 Task: Open a blank google sheet and write heading  Money ManagerAdd Descriptions in a column and its values below  'Salary, Rent, Groceries, Utilities, Dining out, Transportation & Entertainment. 'Add Categories in next column and its values below  Income, Expense, Expense, Expense, Expense, Expense & Expense. Add Amount in next column and its values below  $2,500, $800, $200, $100, $50, $30 & $100Add Dates in next column and its values below  2023-05-01, 2023-05-05, 2023-05-10, 2023-05-15, 2023-05-20, 2023-05-25 & 2023-05-31Save page DashboardTaxReturns
Action: Mouse moved to (218, 152)
Screenshot: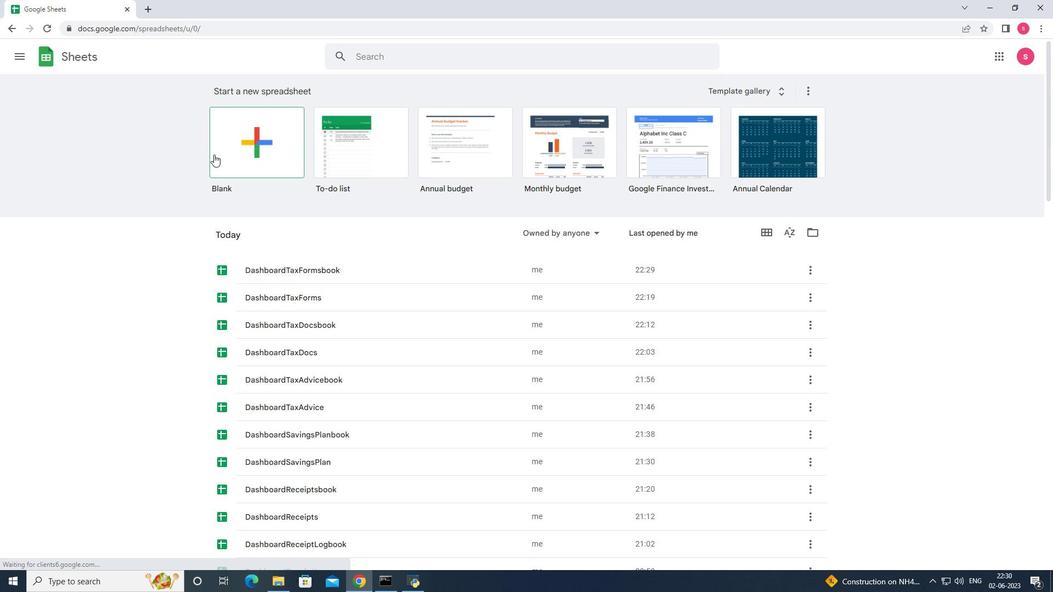
Action: Mouse pressed left at (218, 152)
Screenshot: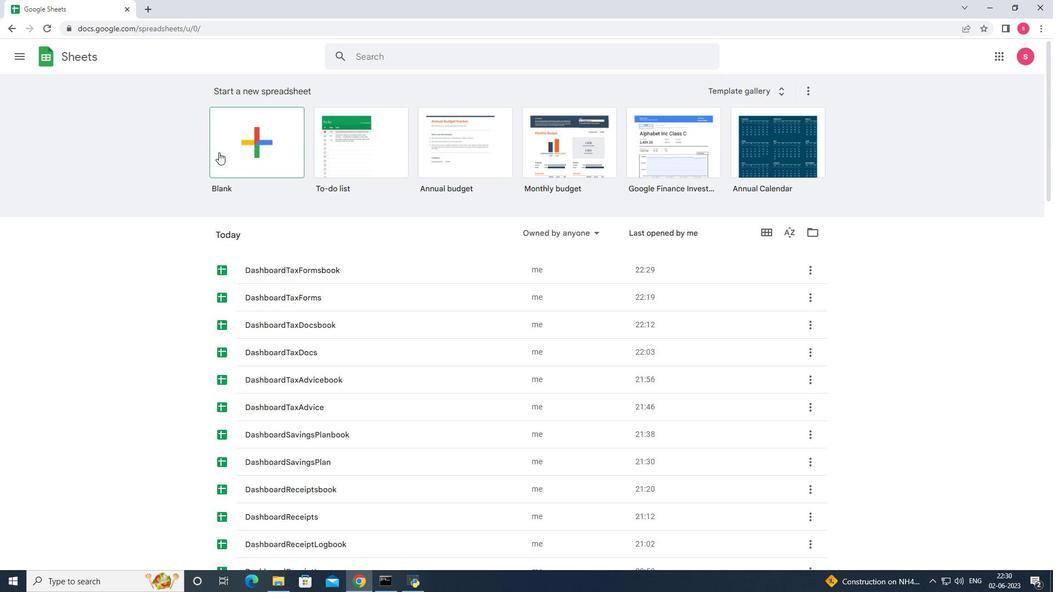 
Action: Key pressed <Key.shift>Money<Key.space><Key.shift>Manager<Key.enter><Key.shift>Dea<Key.backspace>scriptions<Key.enter><Key.shift>Salary<Key.enter><Key.shift>Rent<Key.enter><Key.shift>Groceries<Key.enter><Key.shift>Utilities<Key.enter><Key.shift>Dining<Key.space><Key.shift>Outt<Key.backspace><Key.enter><Key.shift>Transpotation<Key.enter><Key.shift>Entertainment<Key.right><Key.up><Key.up><Key.up><Key.up><Key.up><Key.up><Key.up><Key.shift>Categories<Key.enter><Key.shift>Income<Key.enter><Key.shift>Expense<Key.enter><Key.shift><Key.shift><Key.shift><Key.shift>Expense<Key.enter><Key.shift>E<Key.enter><Key.shift><Key.shift><Key.shift><Key.shift><Key.shift><Key.shift><Key.shift><Key.shift>E<Key.enter><Key.shift>E<Key.enter><Key.shift>E<Key.enter><Key.right><Key.up>1<Key.up><Key.up><Key.up><Key.up><Key.up><Key.up><Key.up><Key.up><Key.down><Key.shift>Amouhn<Key.backspace><Key.backspace>nt<Key.enter>2500<Key.enter>800<Key.enter>200<Key.enter>100<Key.enter>50<Key.enter>30<Key.enter>100<Key.enter>
Screenshot: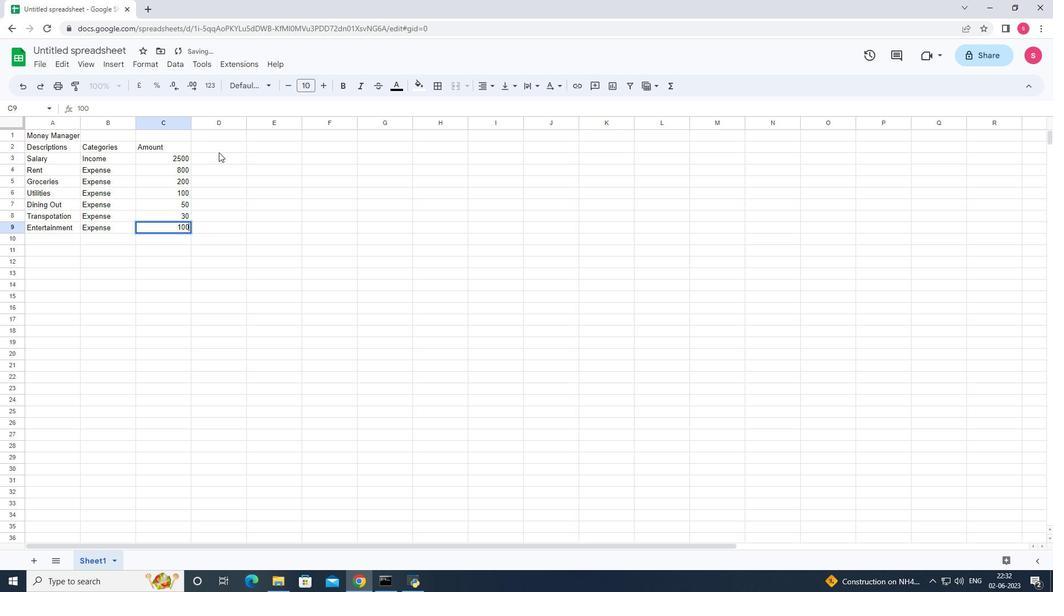 
Action: Mouse moved to (168, 156)
Screenshot: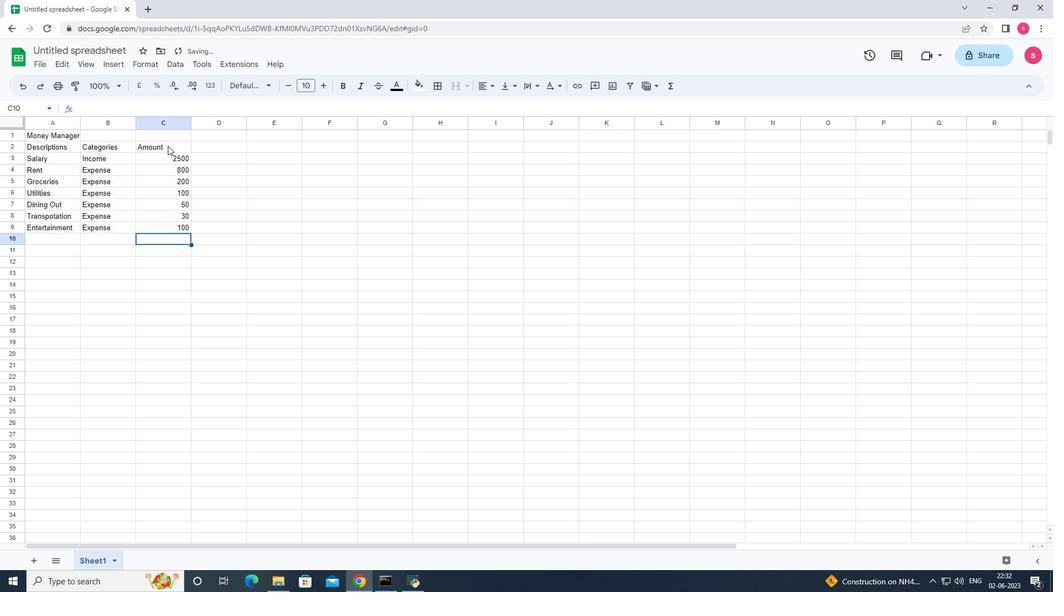 
Action: Mouse pressed left at (168, 156)
Screenshot: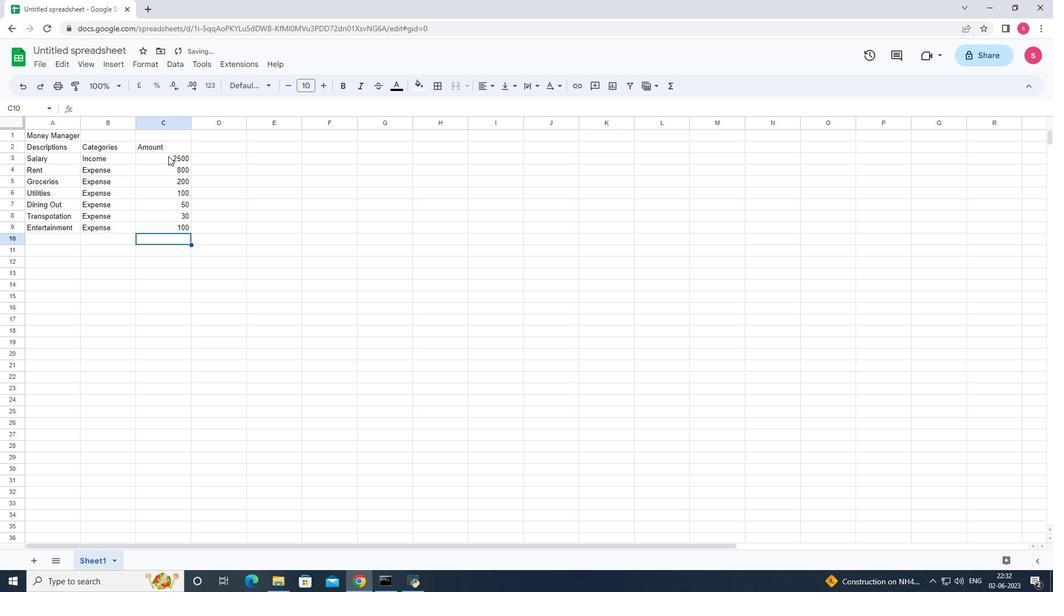 
Action: Mouse moved to (149, 63)
Screenshot: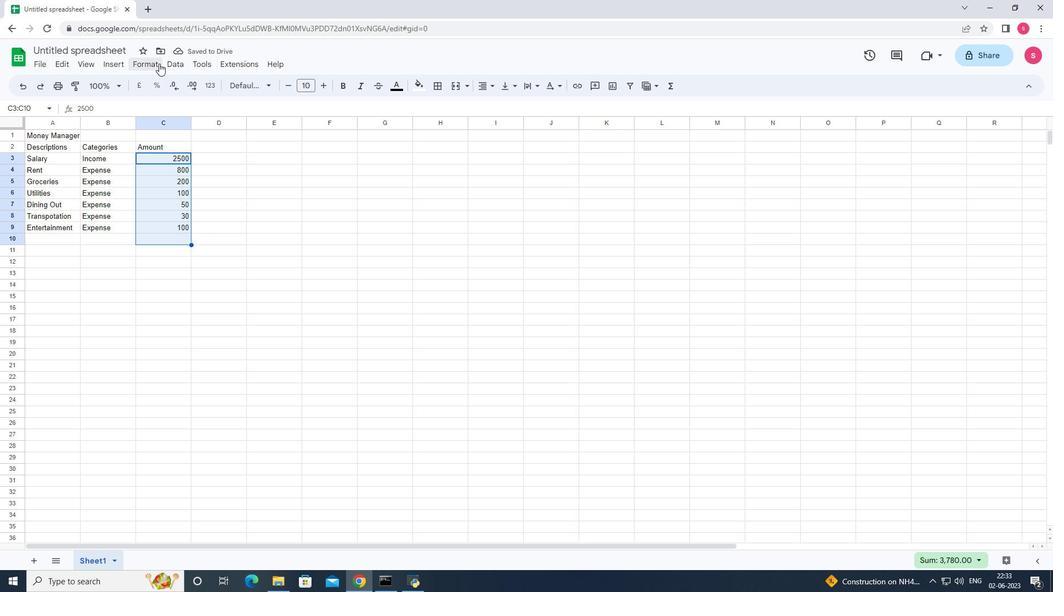 
Action: Mouse pressed left at (149, 63)
Screenshot: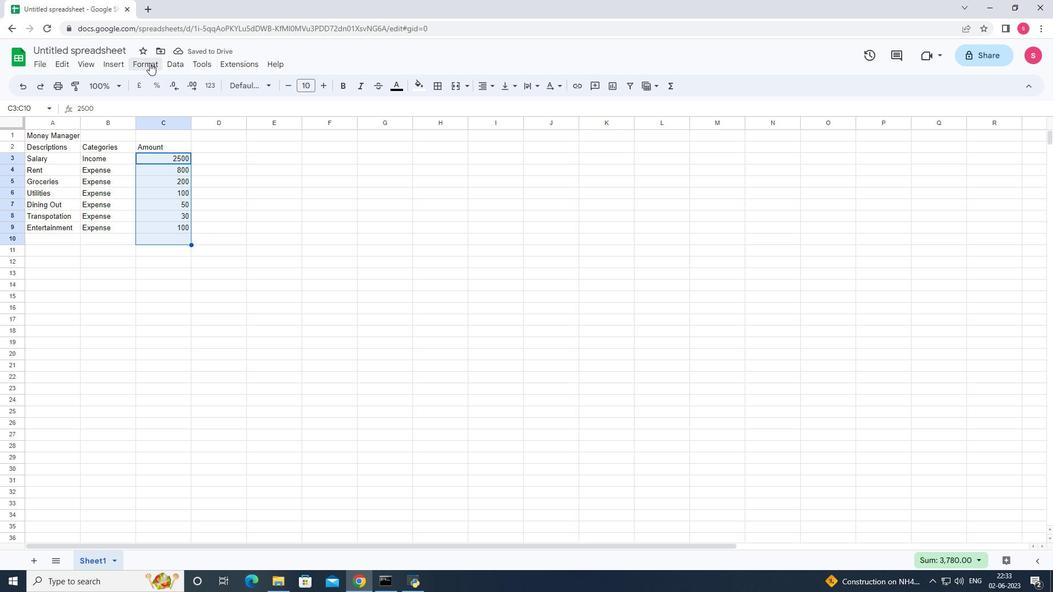 
Action: Mouse moved to (170, 113)
Screenshot: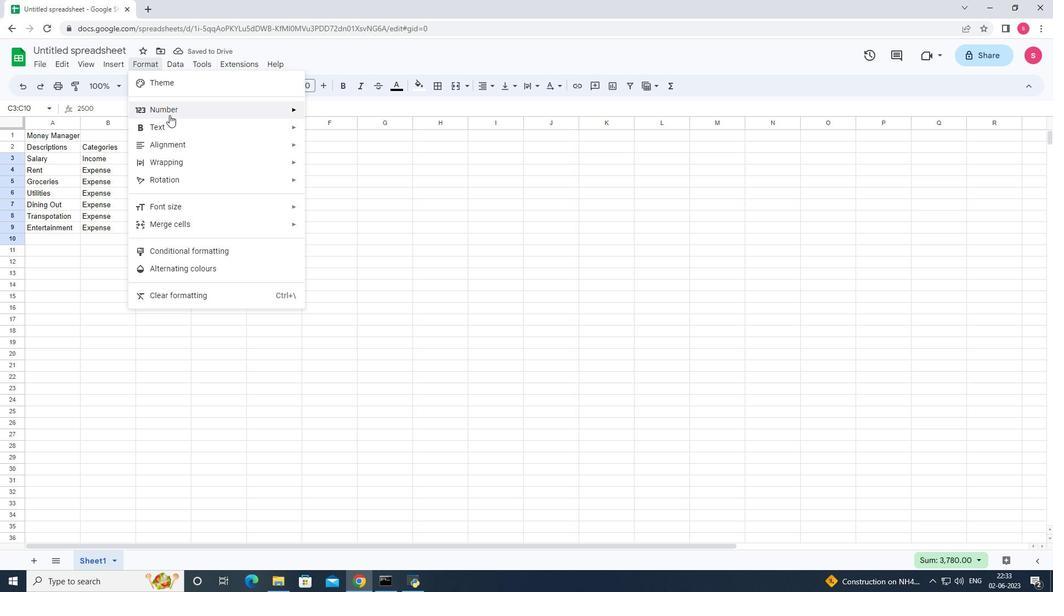 
Action: Mouse pressed left at (170, 113)
Screenshot: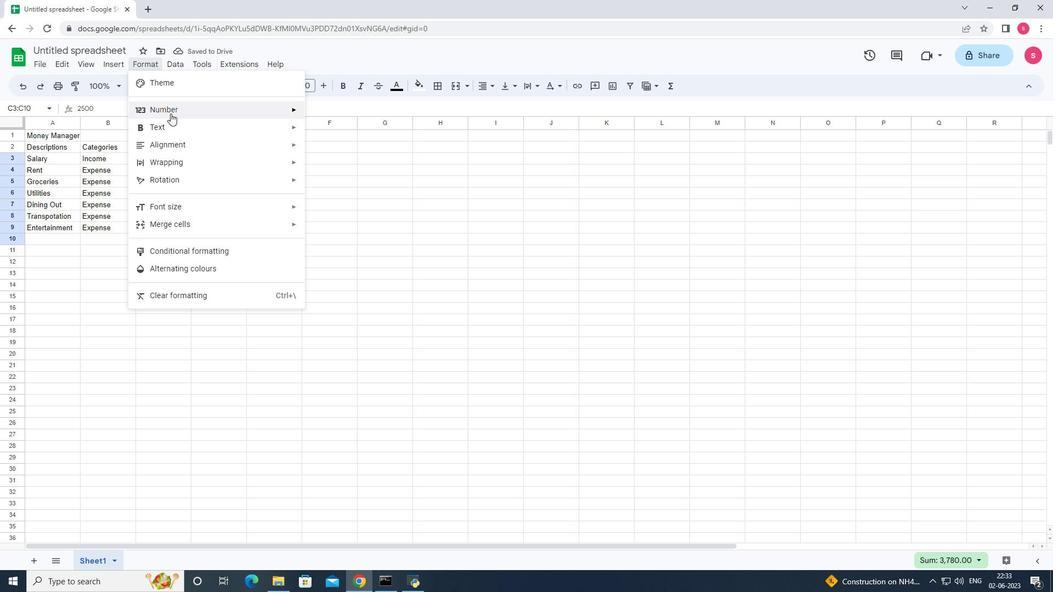 
Action: Mouse moved to (427, 439)
Screenshot: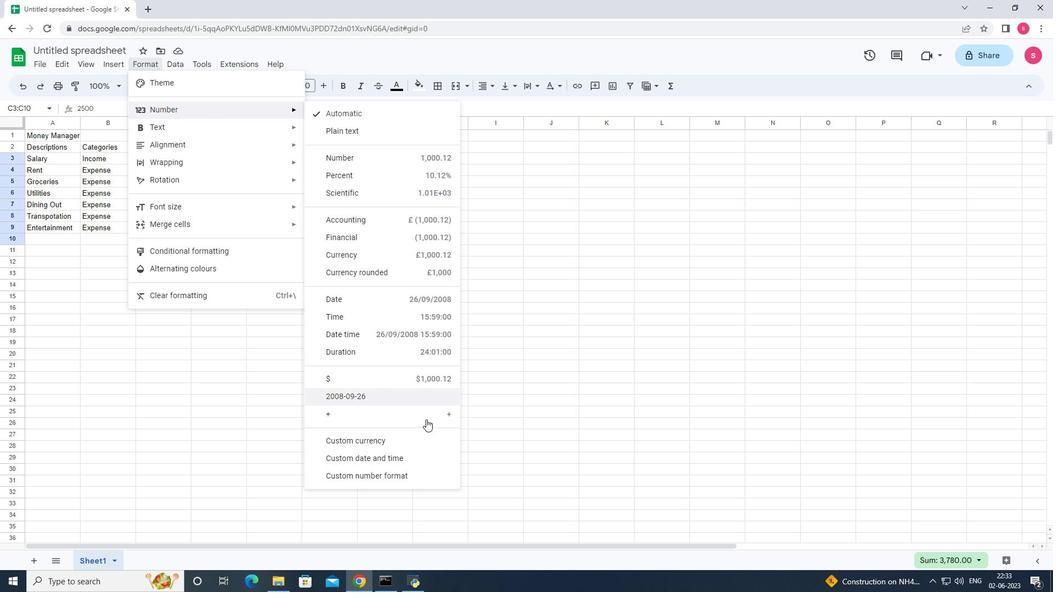 
Action: Mouse pressed left at (427, 439)
Screenshot: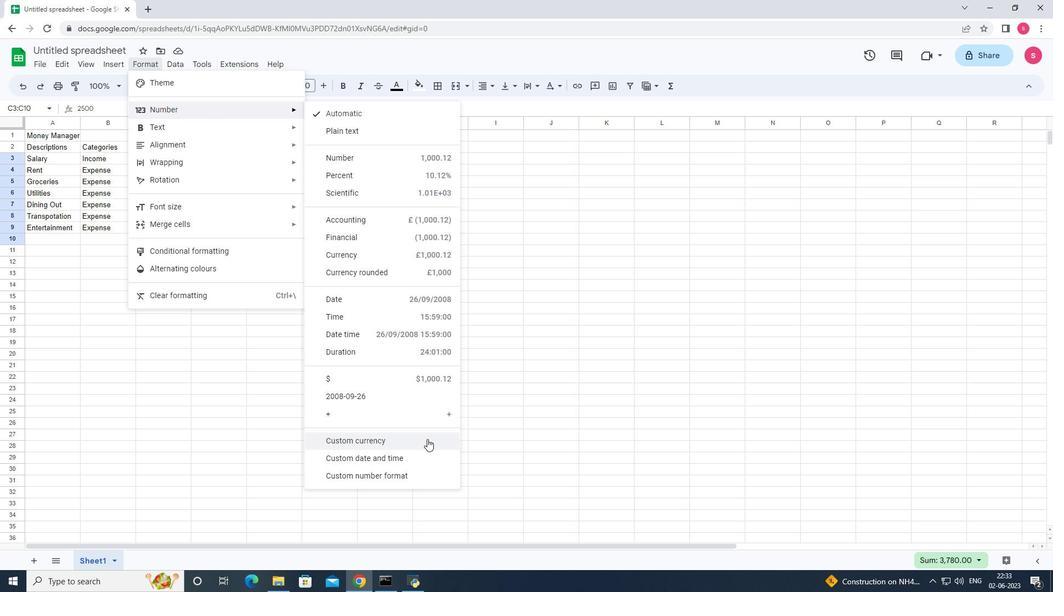 
Action: Mouse moved to (552, 235)
Screenshot: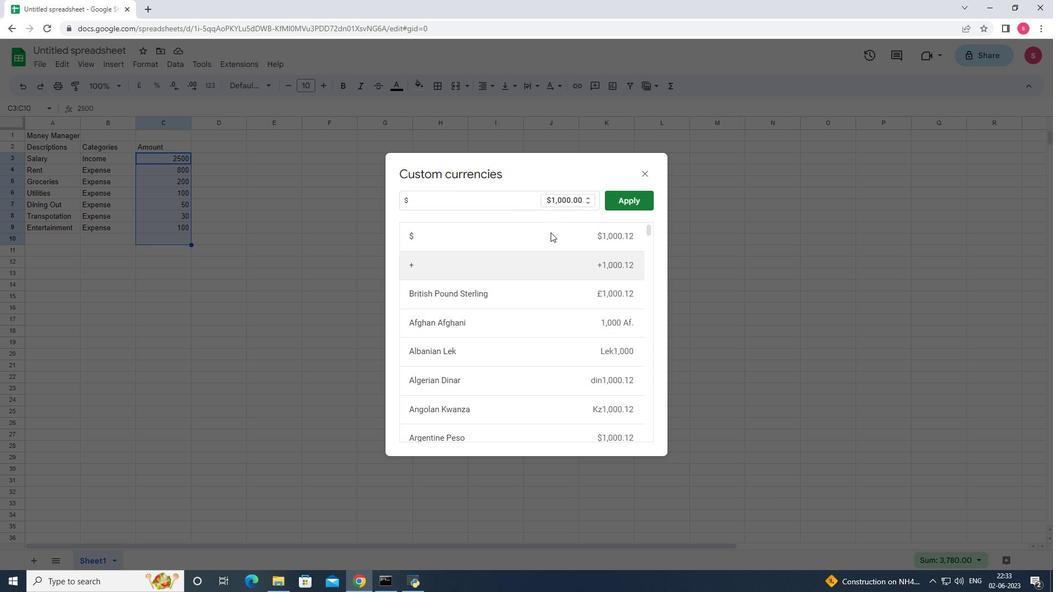 
Action: Mouse pressed left at (552, 235)
Screenshot: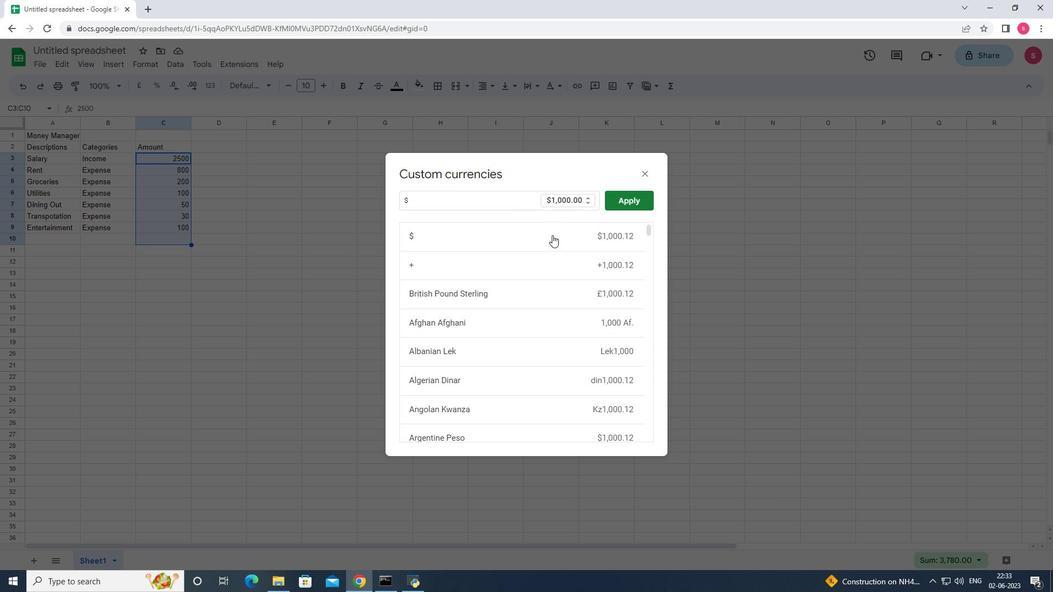 
Action: Mouse moved to (646, 199)
Screenshot: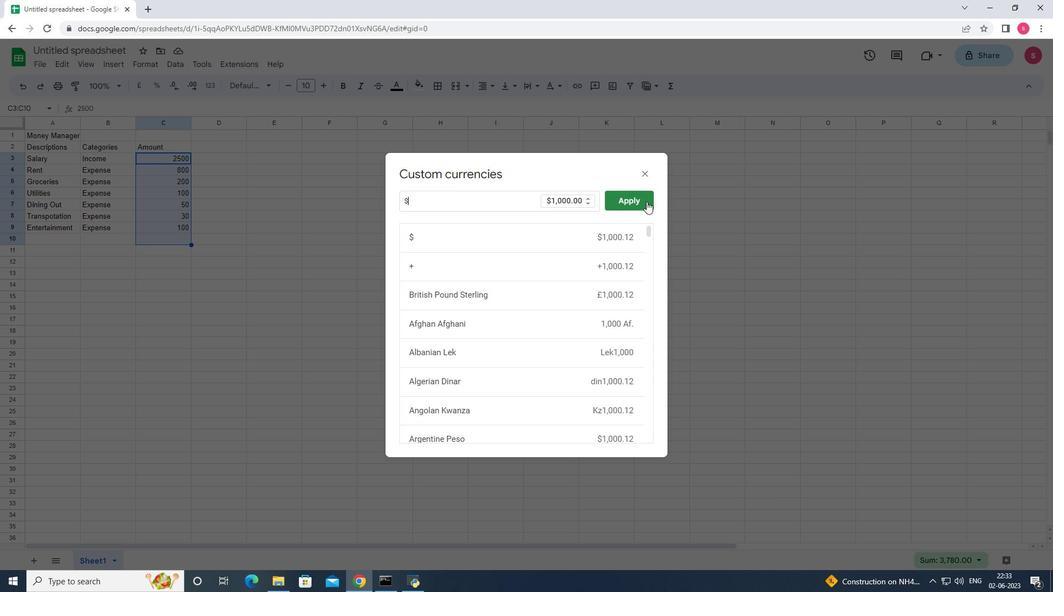
Action: Mouse pressed left at (646, 199)
Screenshot: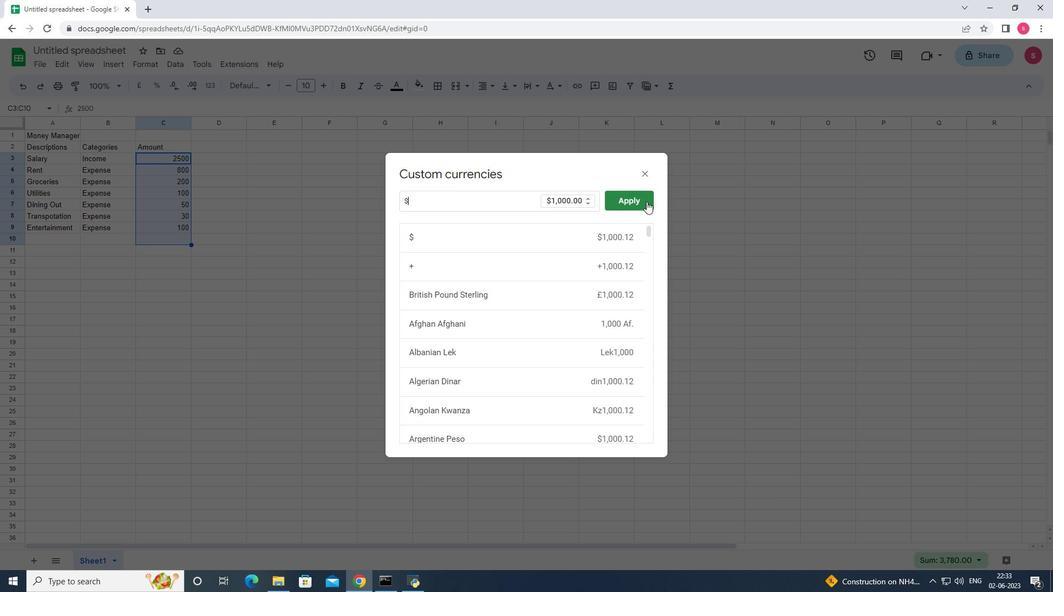 
Action: Mouse moved to (224, 147)
Screenshot: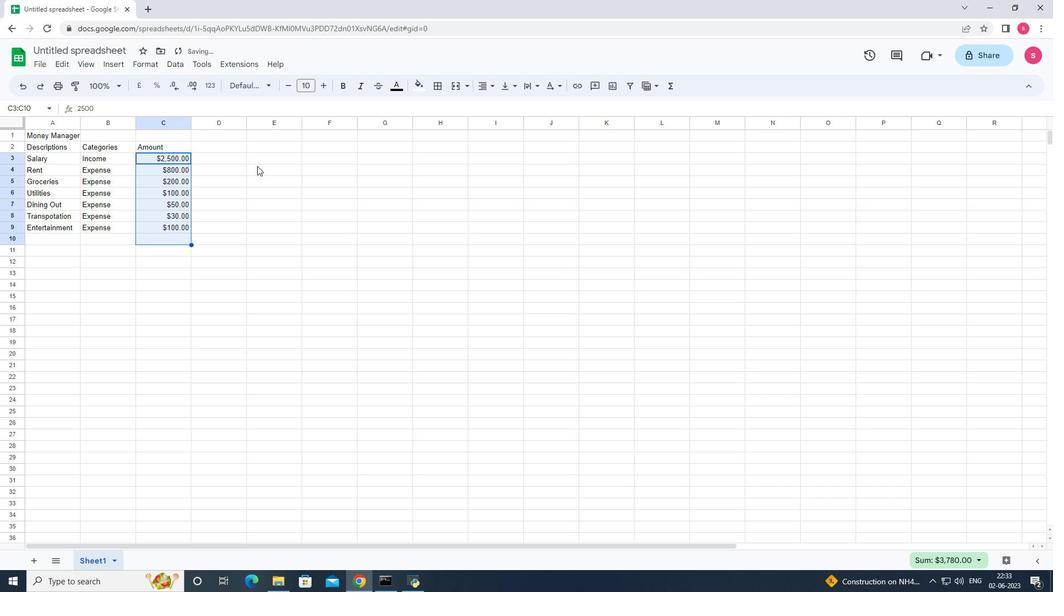 
Action: Mouse pressed left at (224, 147)
Screenshot: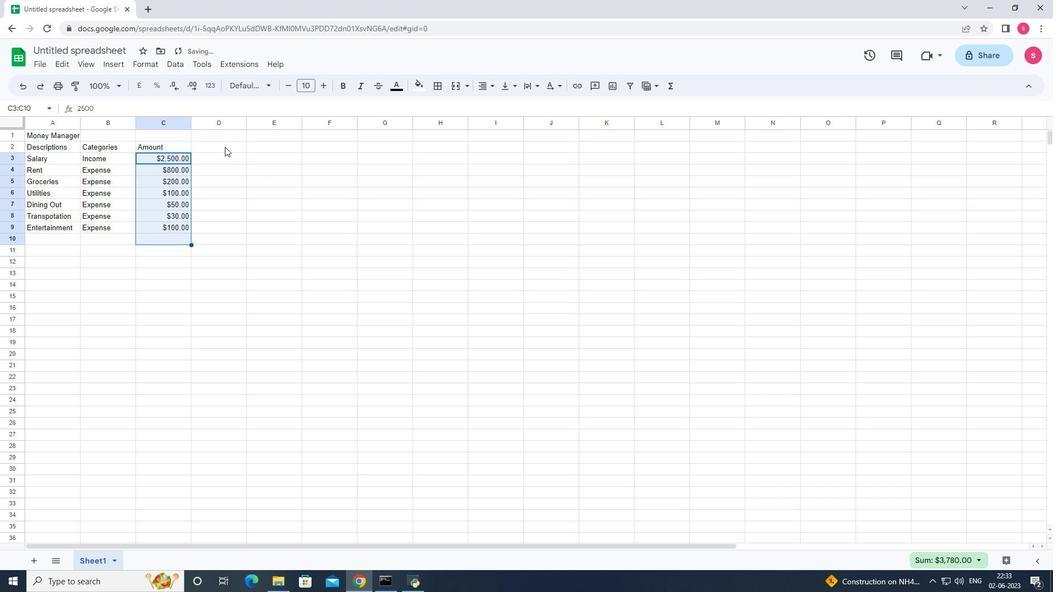 
Action: Key pressed <Key.shift>Dates<Key.enter>2023-05-01<Key.enter>3<Key.backspace>2023-05-05<Key.enter>2023-05-10<Key.enter>2023-05-15.<Key.backspace><Key.enter>2023-05-20<Key.enter>2023-05-25<Key.enter>220<Key.backspace><Key.backspace>0536<Key.backspace><Key.backspace><Key.backspace>23-05-31<Key.enter>
Screenshot: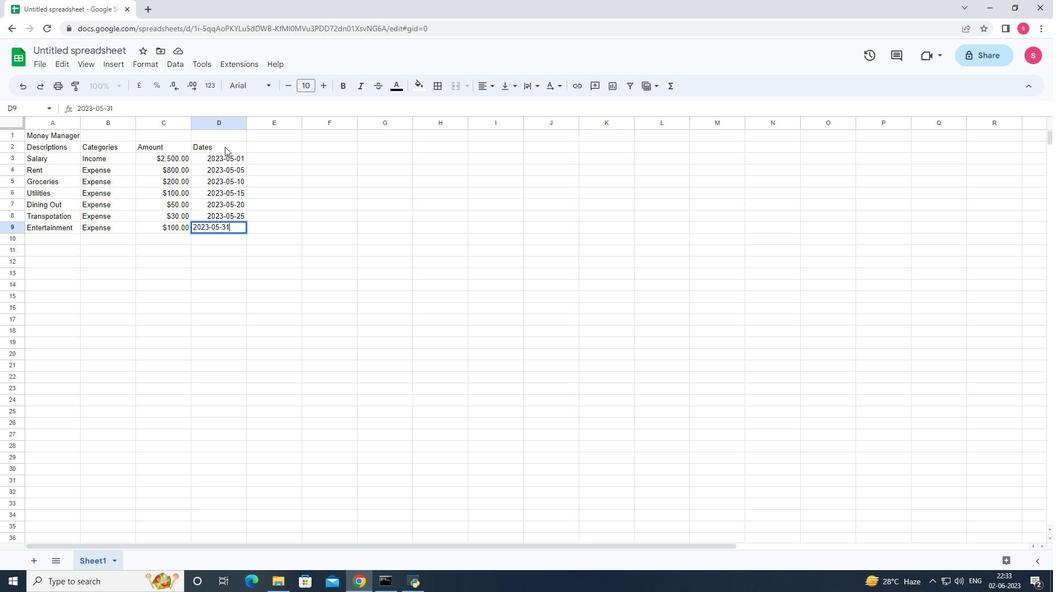 
Action: Mouse moved to (75, 47)
Screenshot: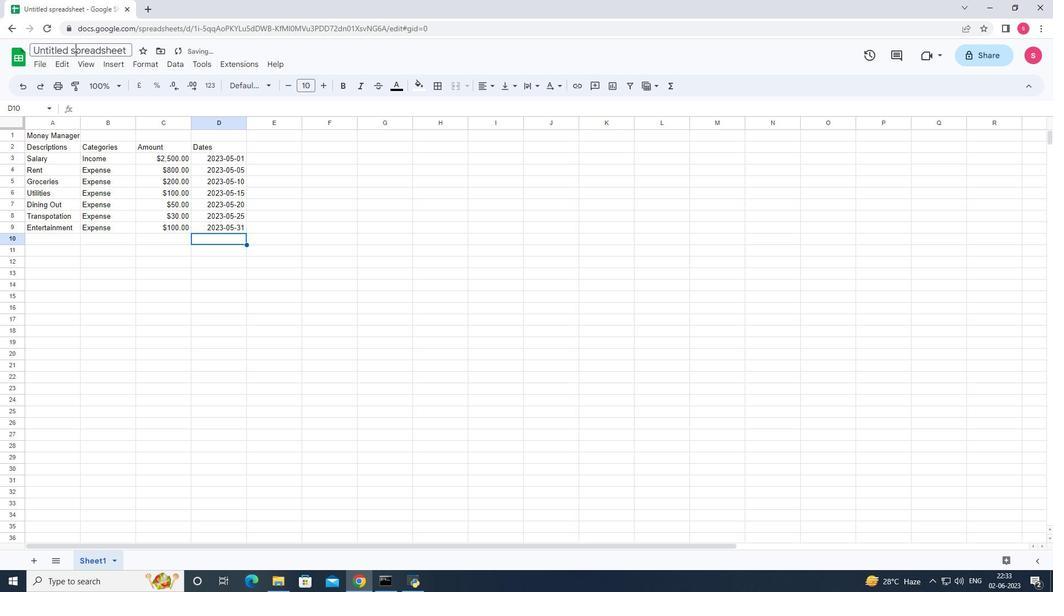 
Action: Mouse pressed left at (75, 47)
Screenshot: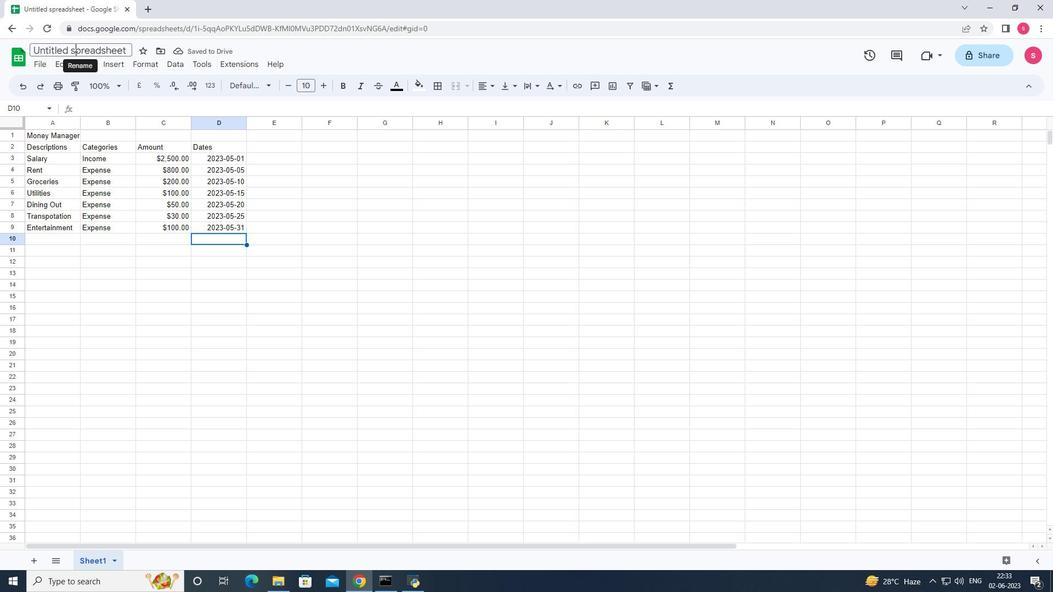 
Action: Key pressed <Key.backspace><Key.shift>Dashboard<Key.shift>Tax<Key.shift>Returns
Screenshot: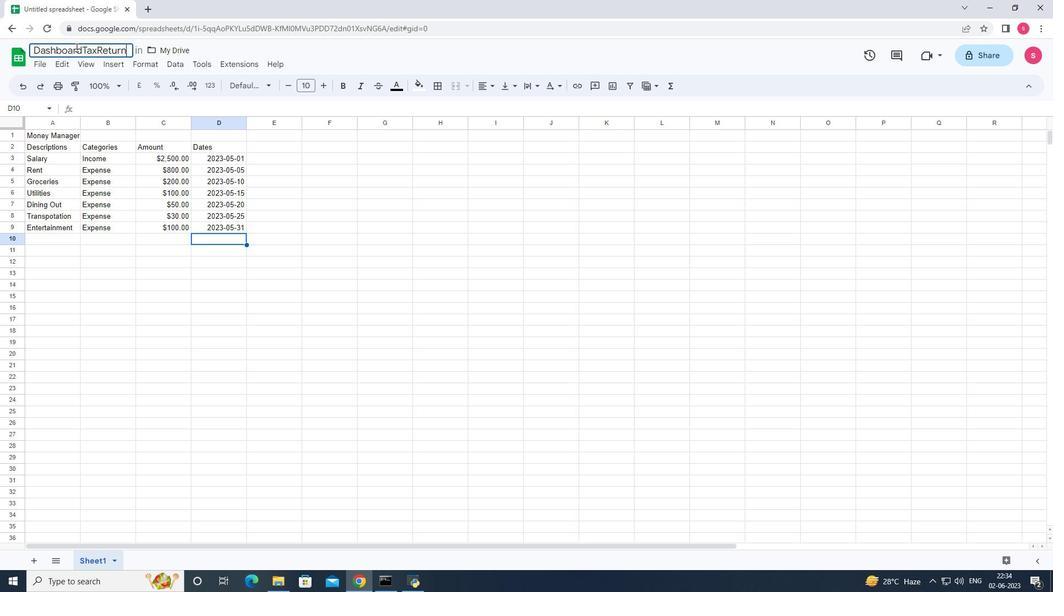 
Action: Mouse moved to (357, 255)
Screenshot: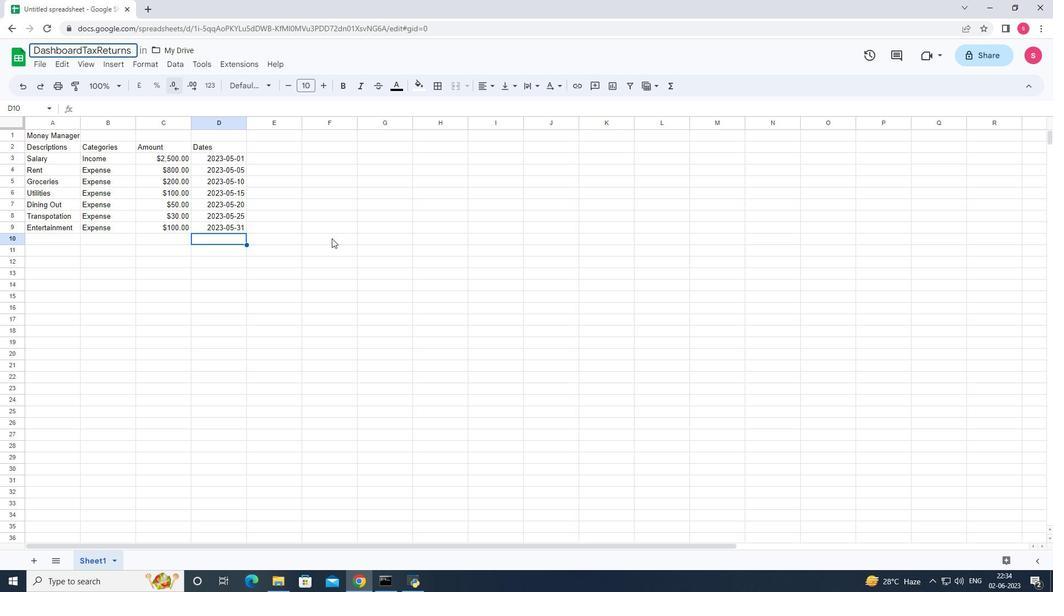 
Action: Mouse pressed left at (357, 255)
Screenshot: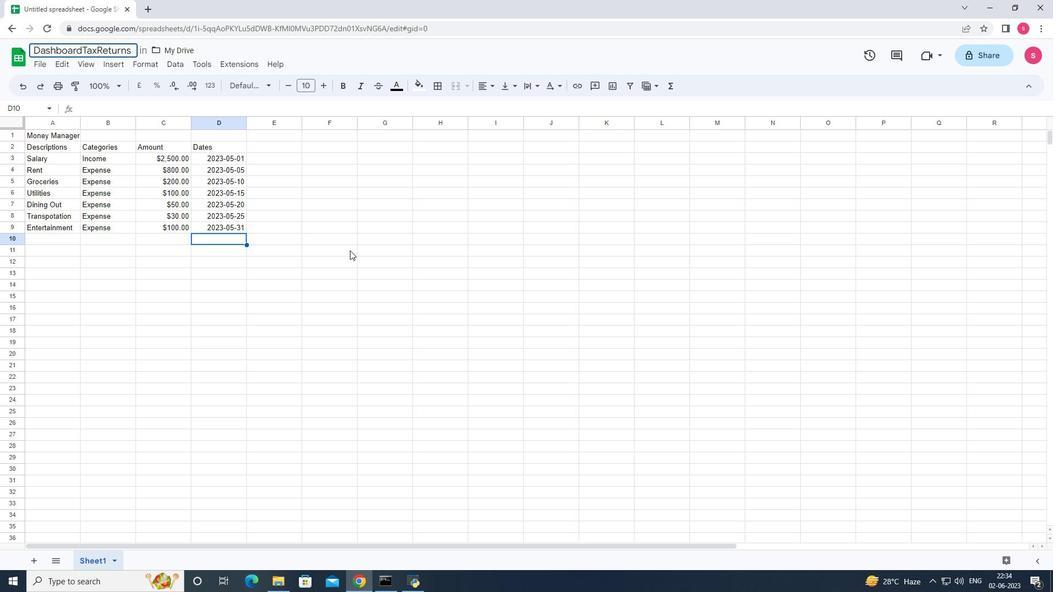 
Action: Mouse moved to (78, 121)
Screenshot: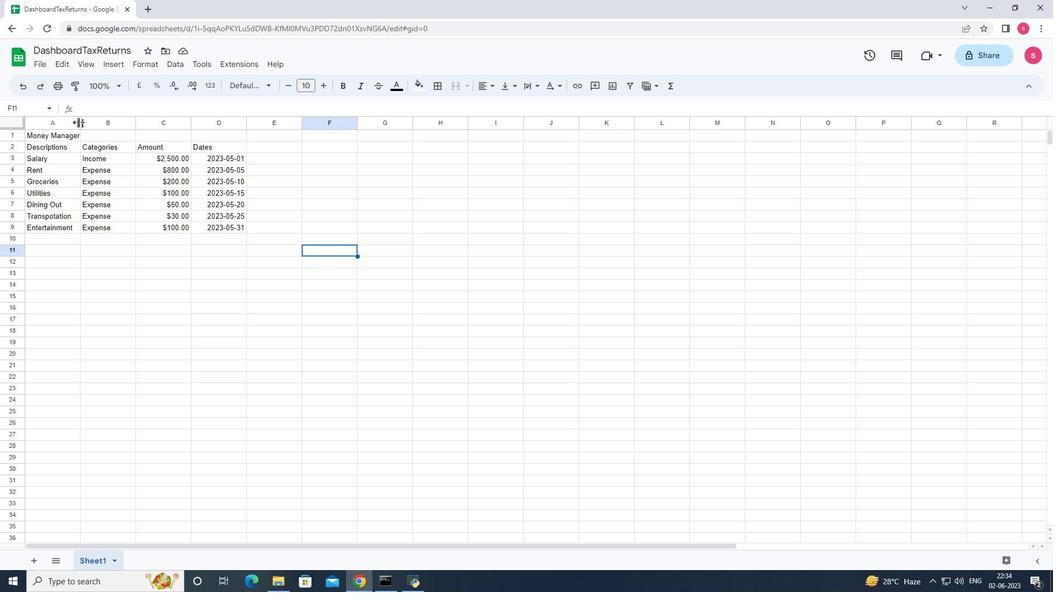 
Action: Mouse pressed left at (78, 121)
Screenshot: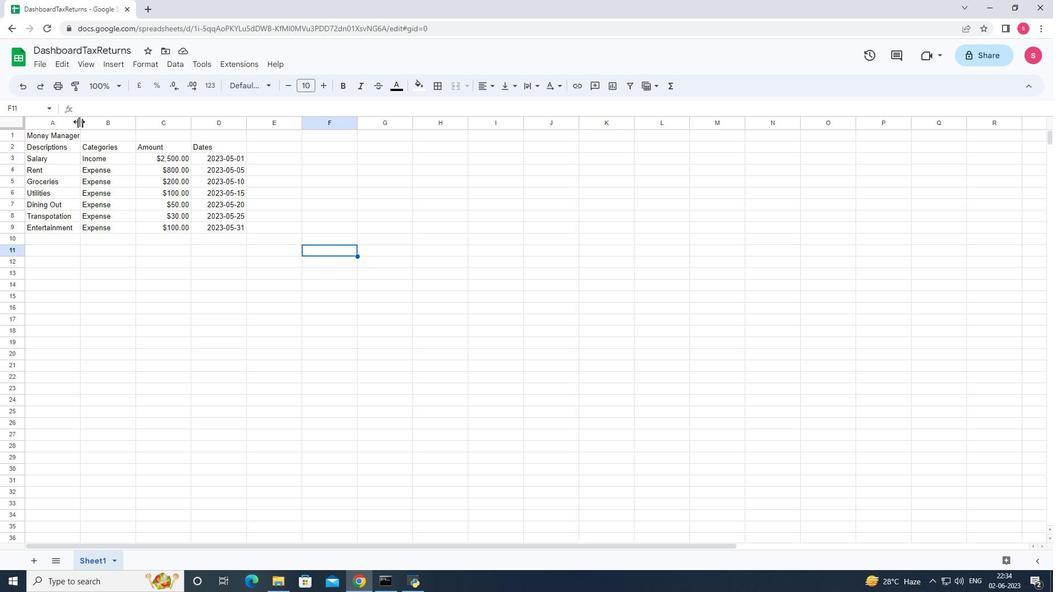 
Action: Mouse pressed left at (78, 121)
Screenshot: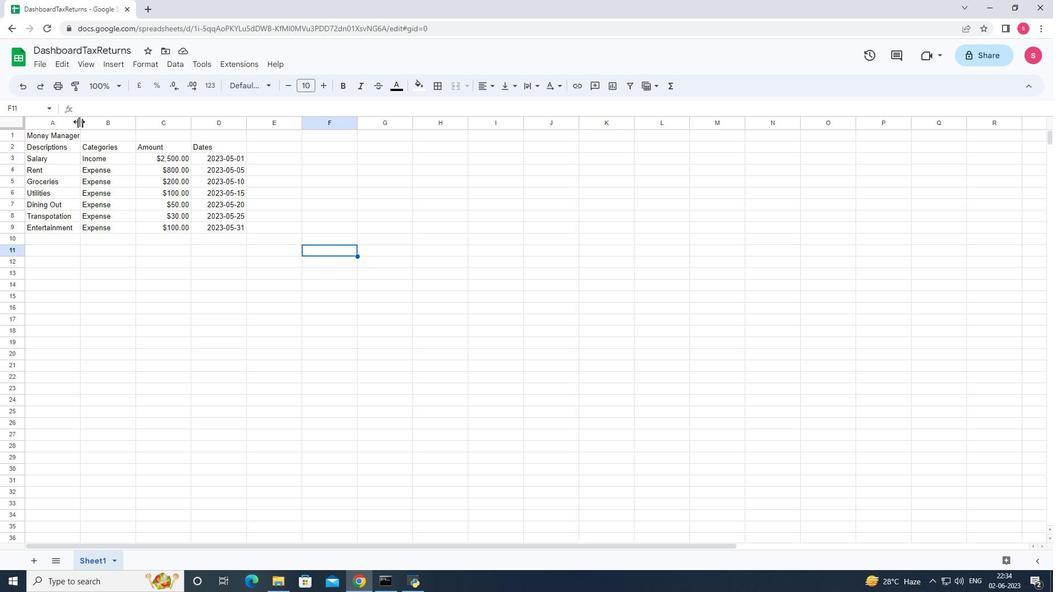 
Action: Mouse moved to (136, 119)
Screenshot: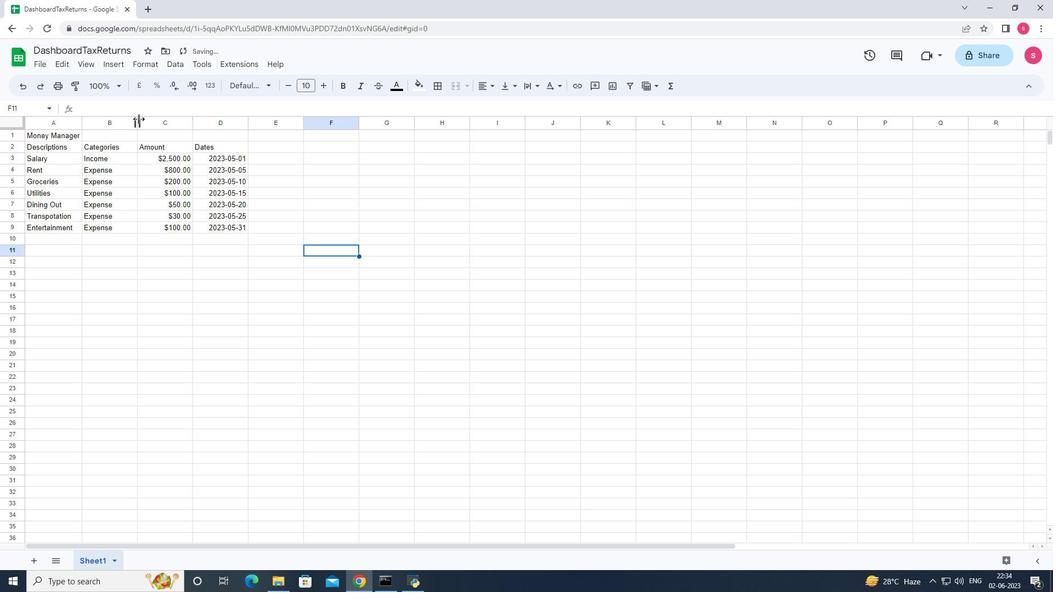 
Action: Mouse pressed left at (136, 119)
Screenshot: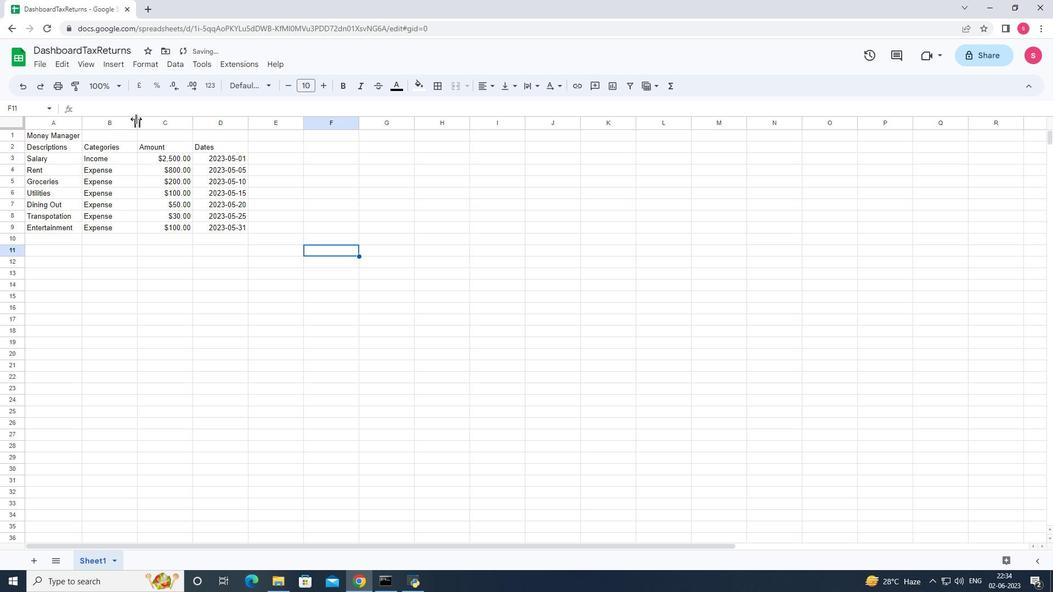 
Action: Mouse pressed left at (136, 119)
Screenshot: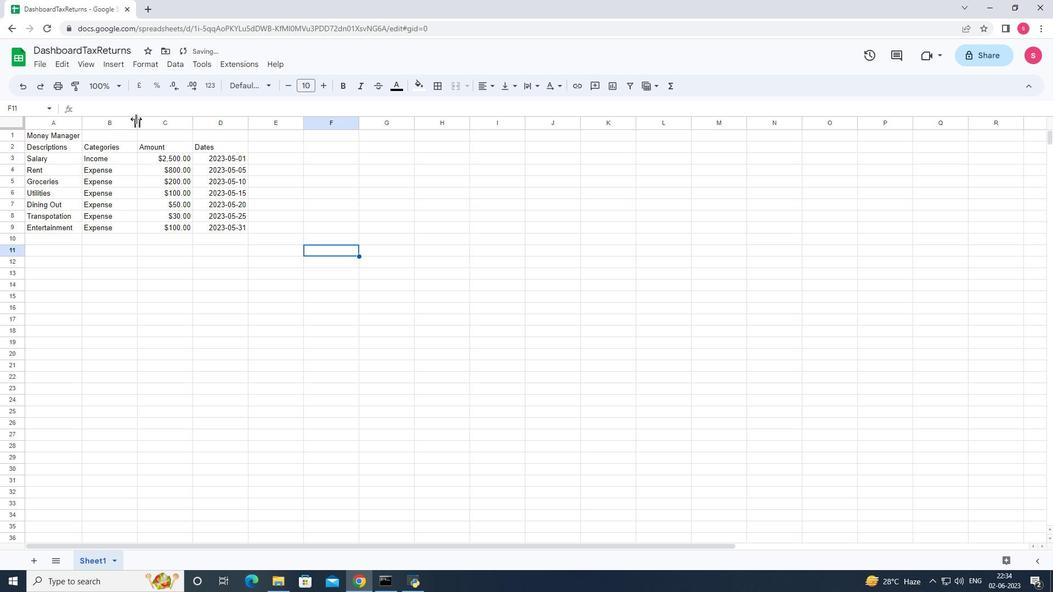 
Action: Mouse moved to (177, 119)
Screenshot: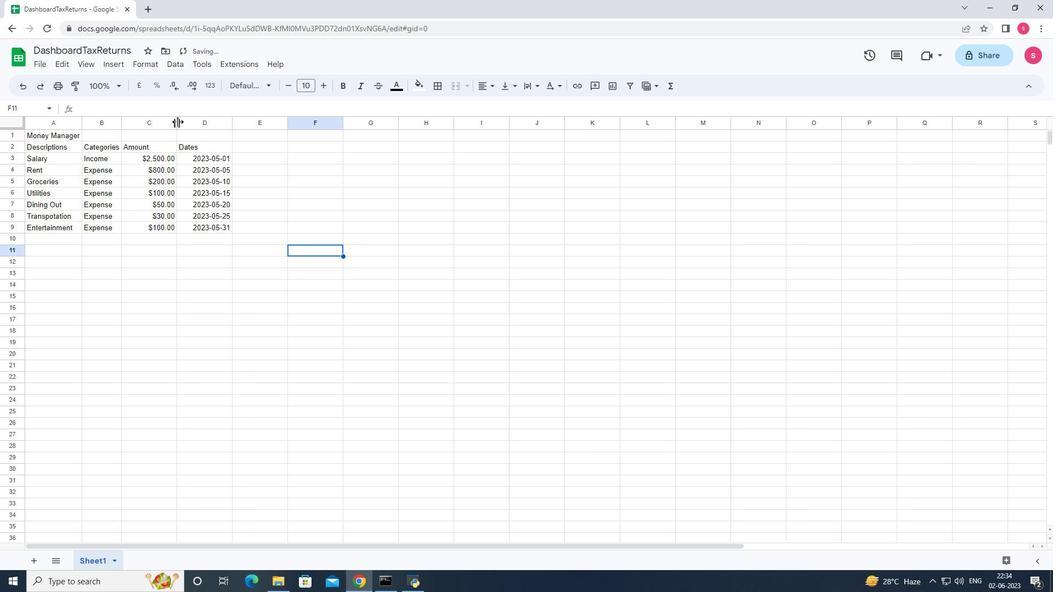 
Action: Mouse pressed left at (177, 119)
Screenshot: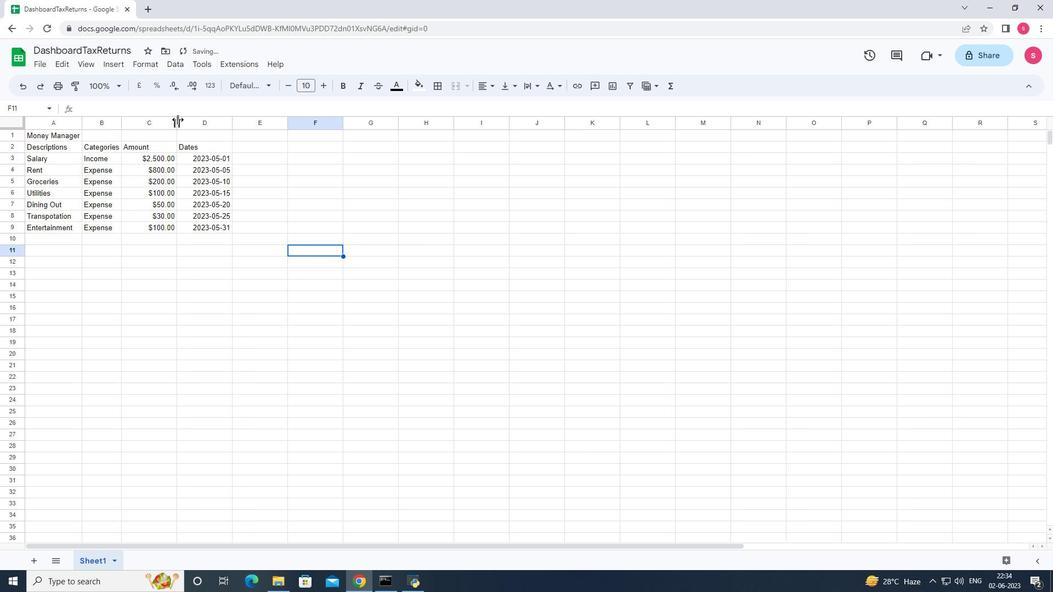
Action: Mouse pressed left at (177, 119)
Screenshot: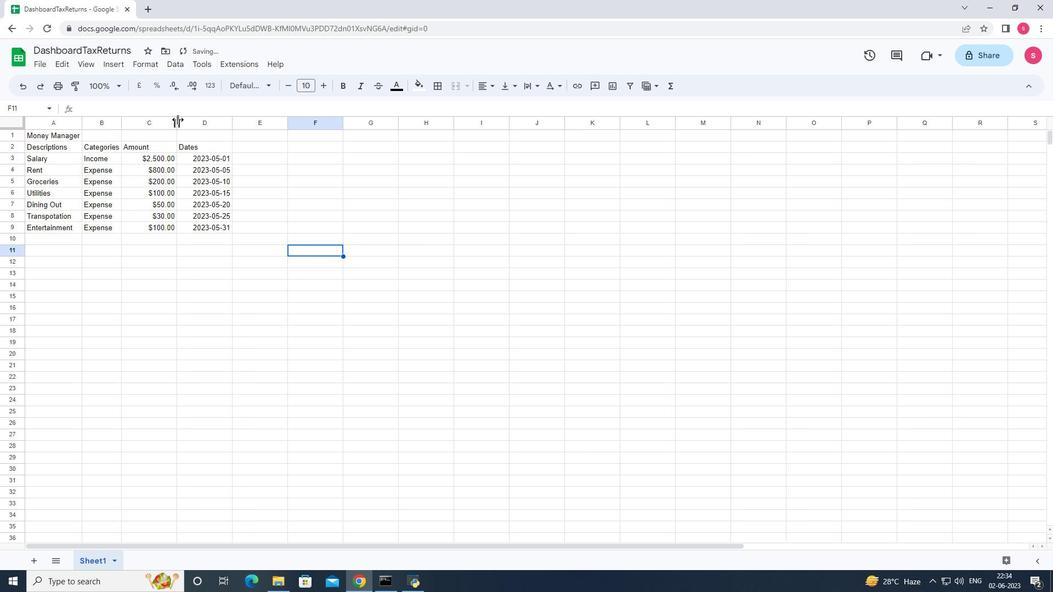 
Action: Mouse moved to (213, 123)
Screenshot: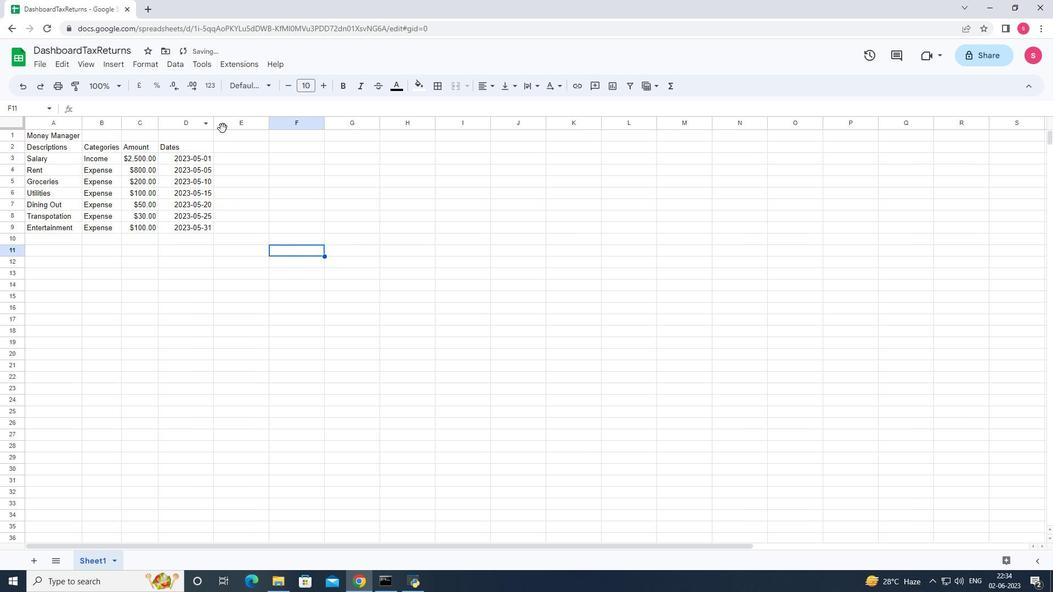 
Action: Mouse pressed left at (213, 123)
Screenshot: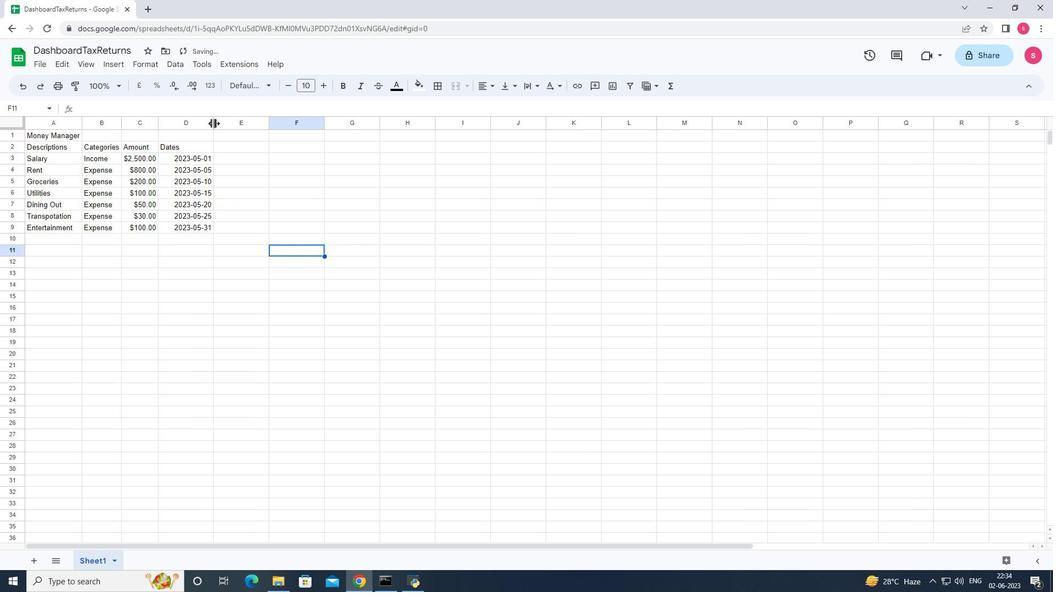 
Action: Mouse pressed left at (213, 123)
Screenshot: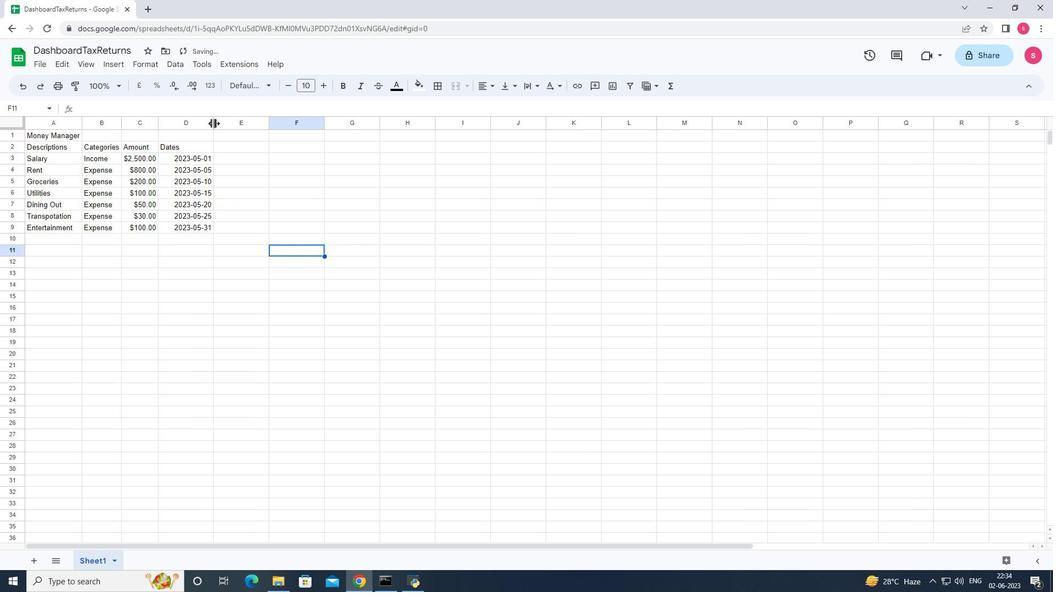
Action: Mouse moved to (304, 227)
Screenshot: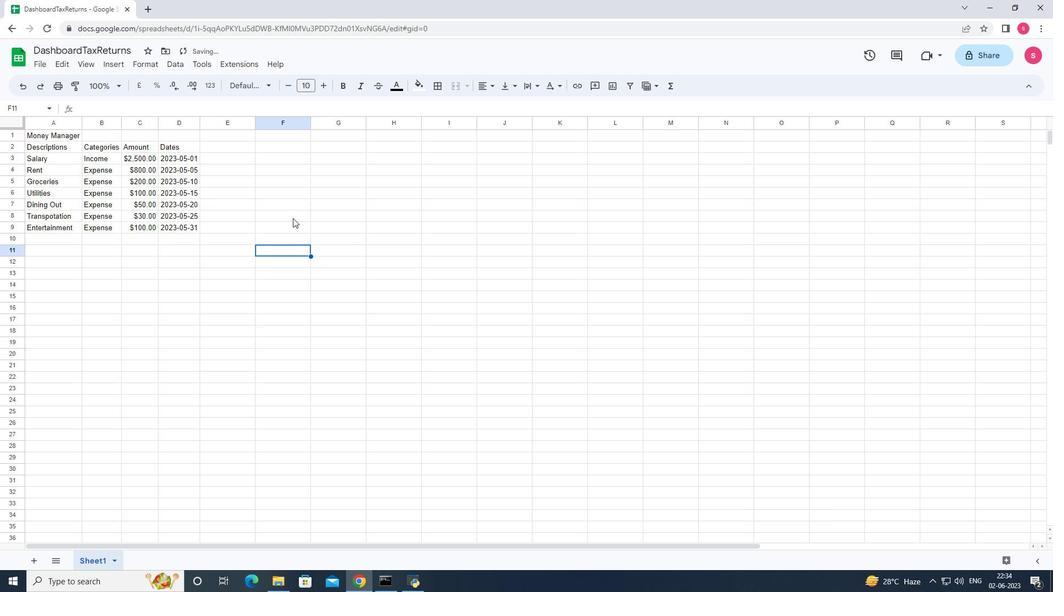 
Action: Key pressed ctrl+S
Screenshot: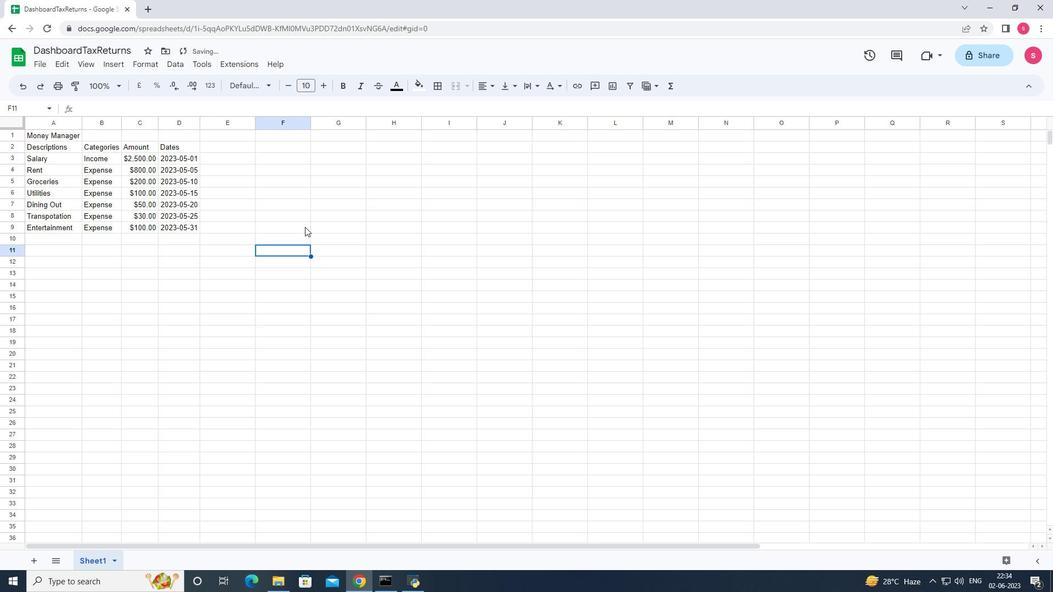 
